 Task: Sort the products in the category "Green Salad" by relevance.
Action: Mouse moved to (26, 153)
Screenshot: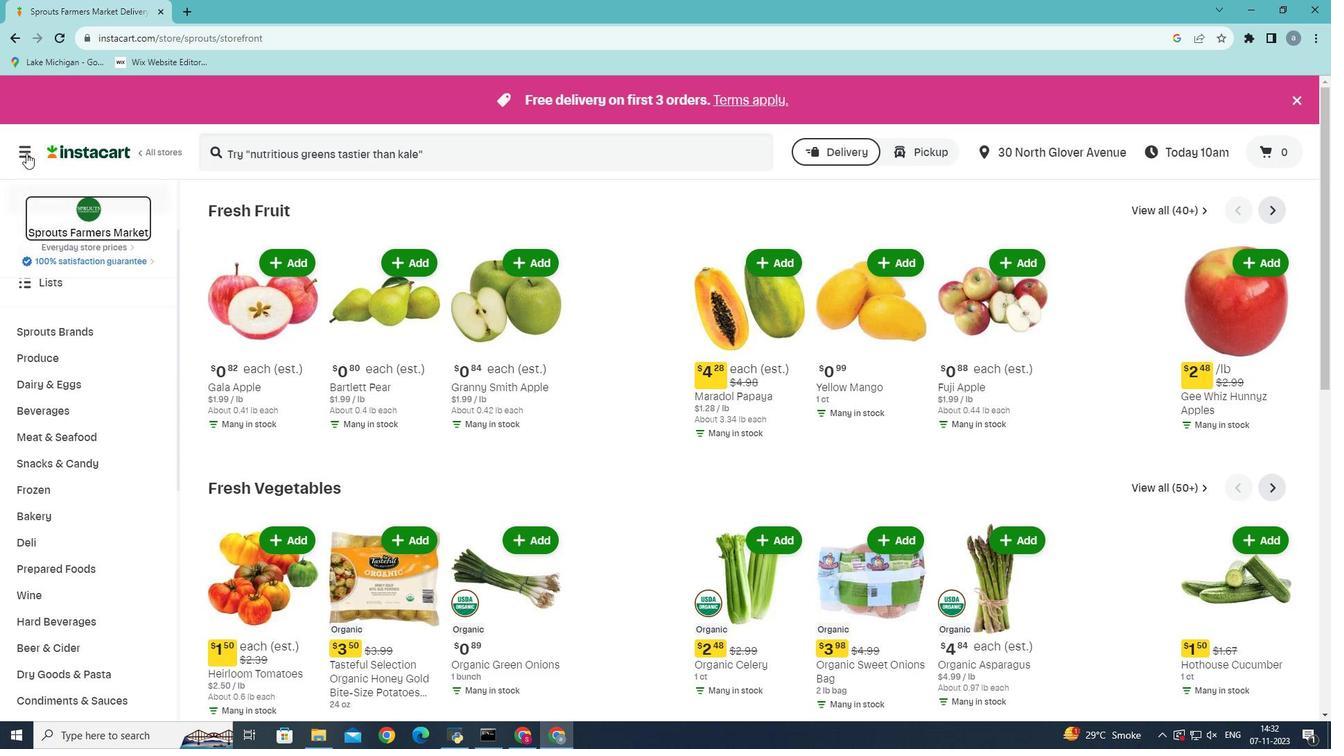
Action: Mouse pressed left at (26, 153)
Screenshot: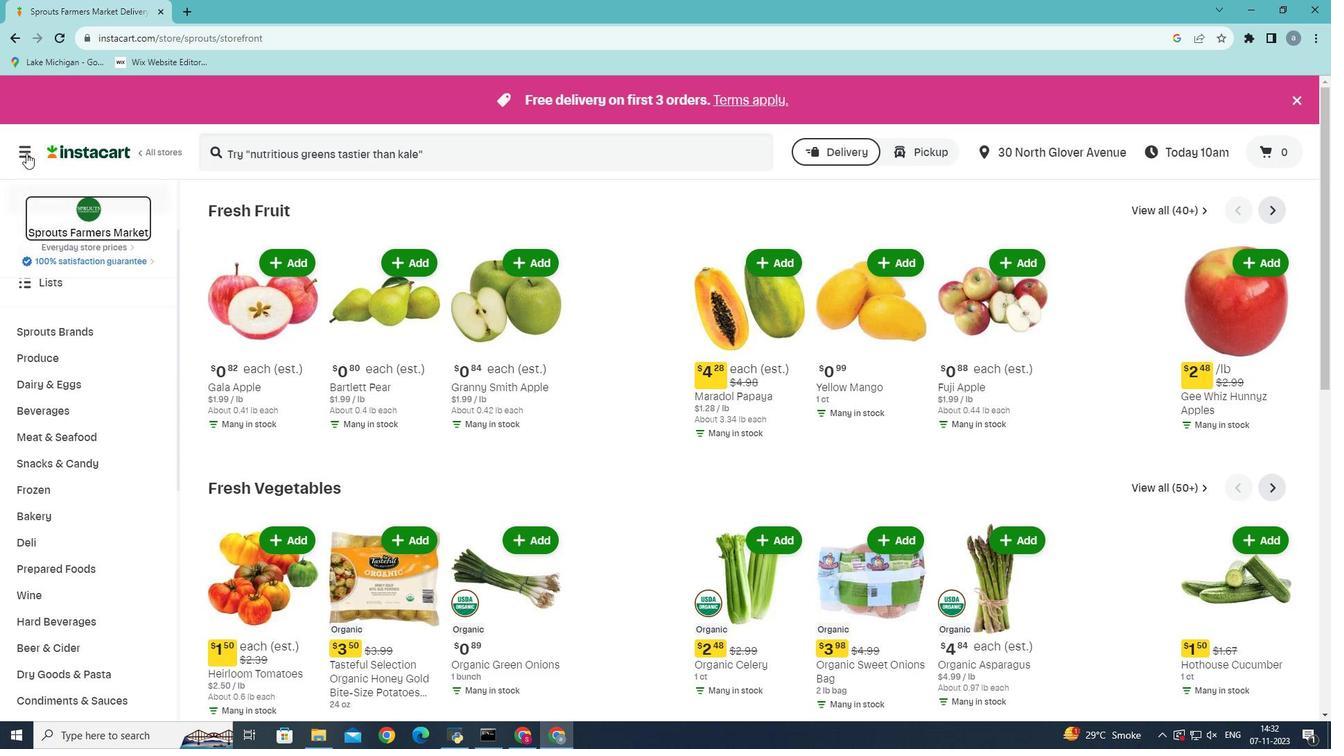 
Action: Mouse moved to (65, 387)
Screenshot: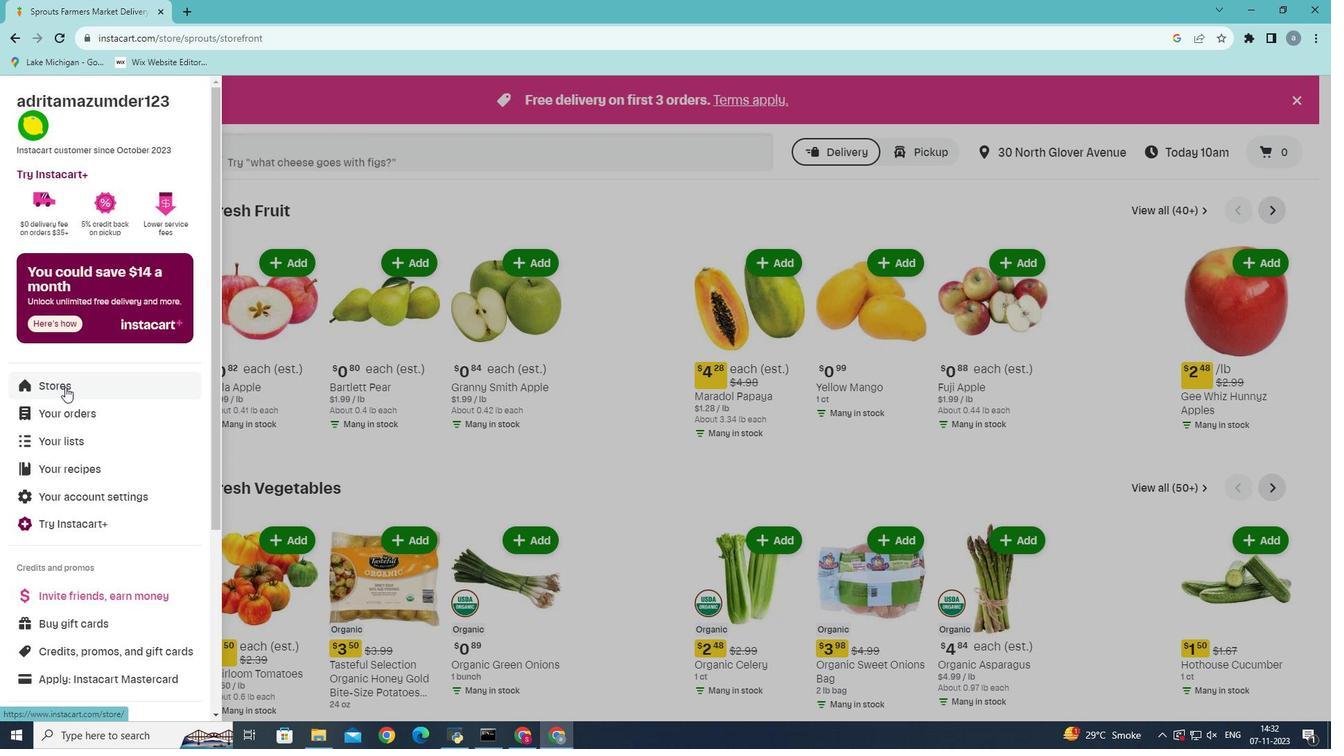 
Action: Mouse pressed left at (65, 387)
Screenshot: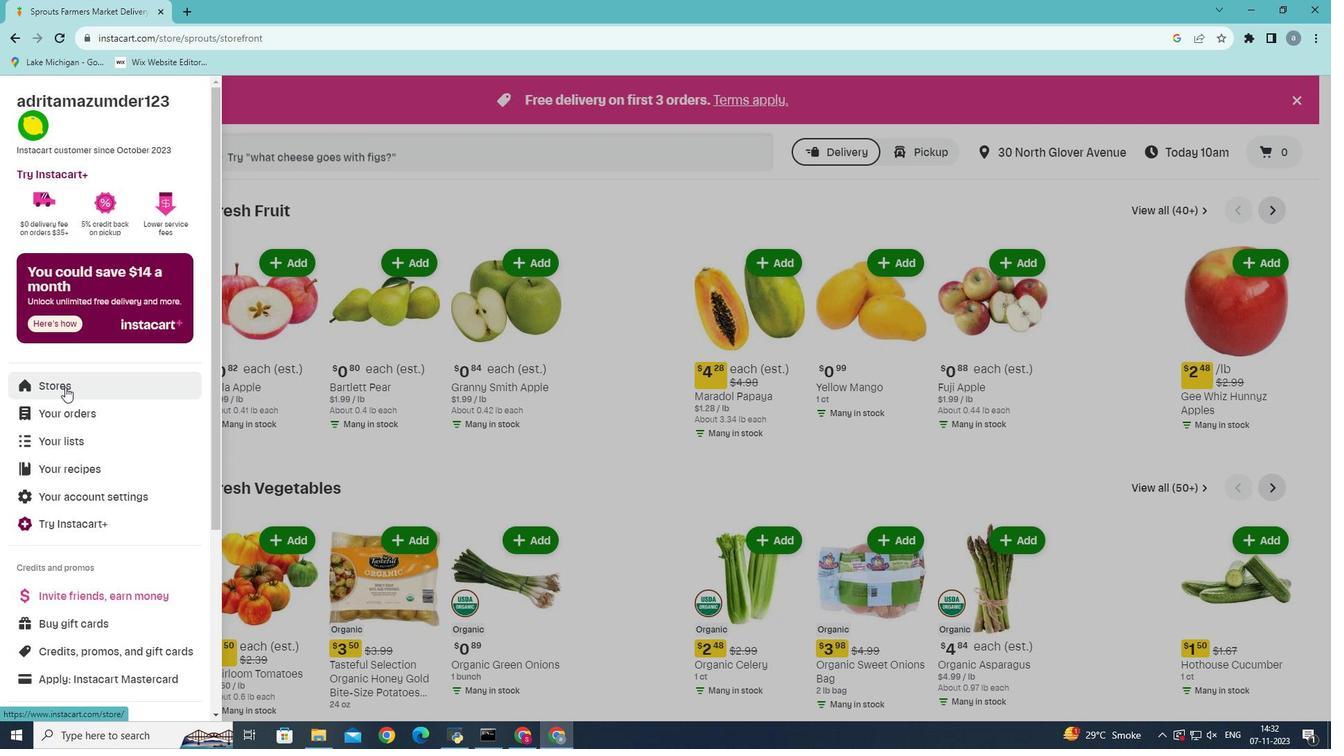 
Action: Mouse moved to (332, 151)
Screenshot: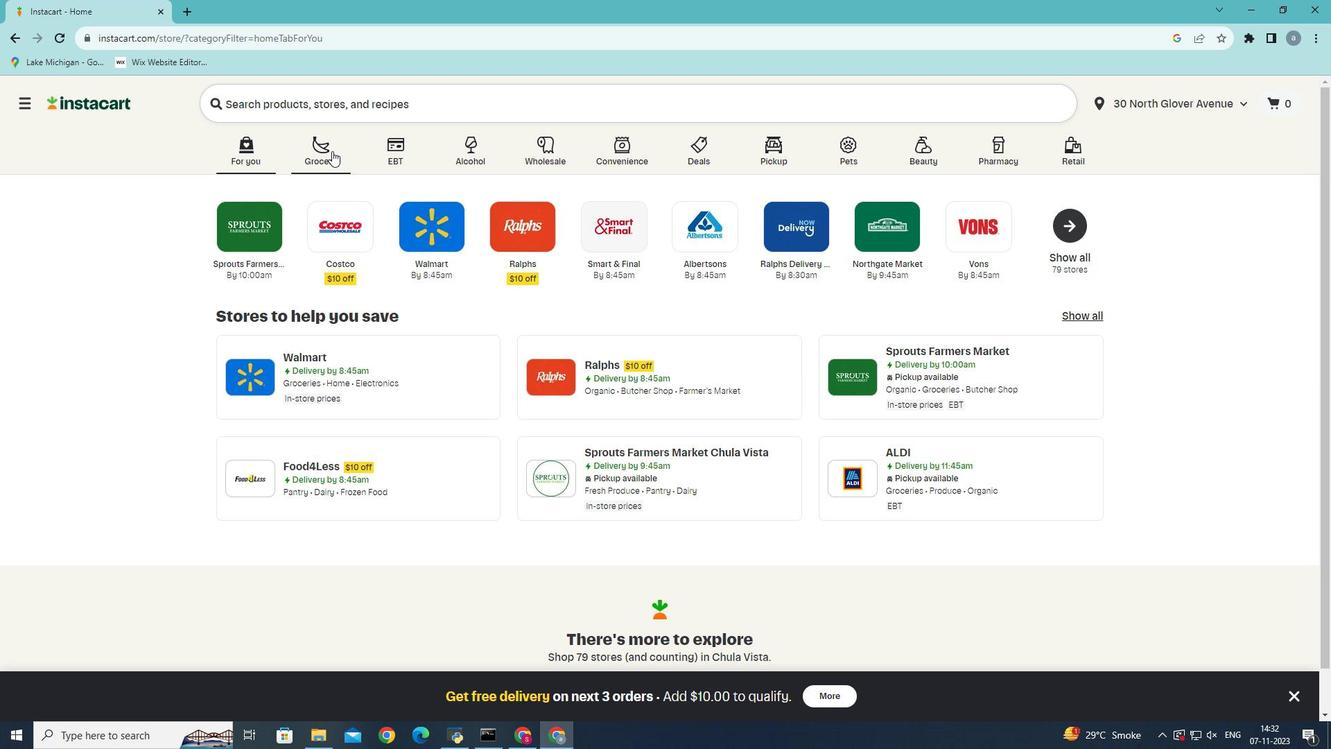 
Action: Mouse pressed left at (332, 151)
Screenshot: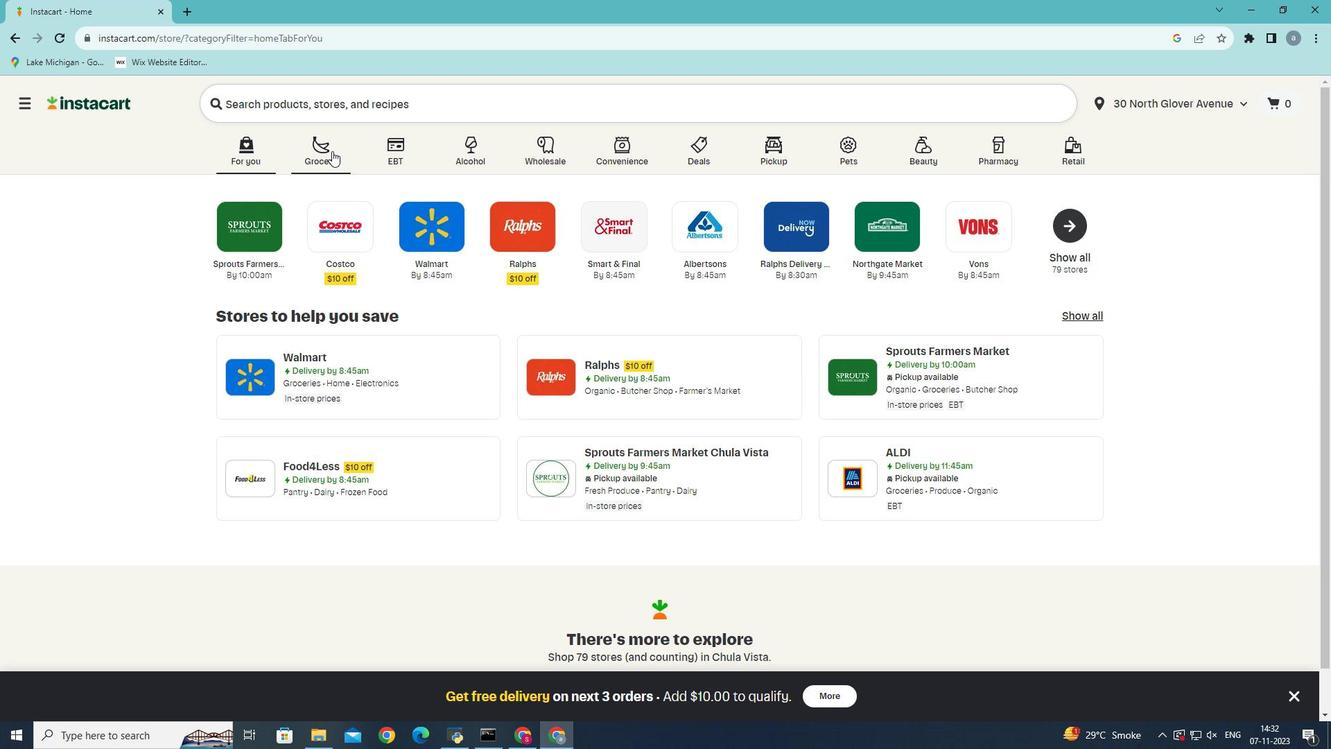 
Action: Mouse moved to (341, 405)
Screenshot: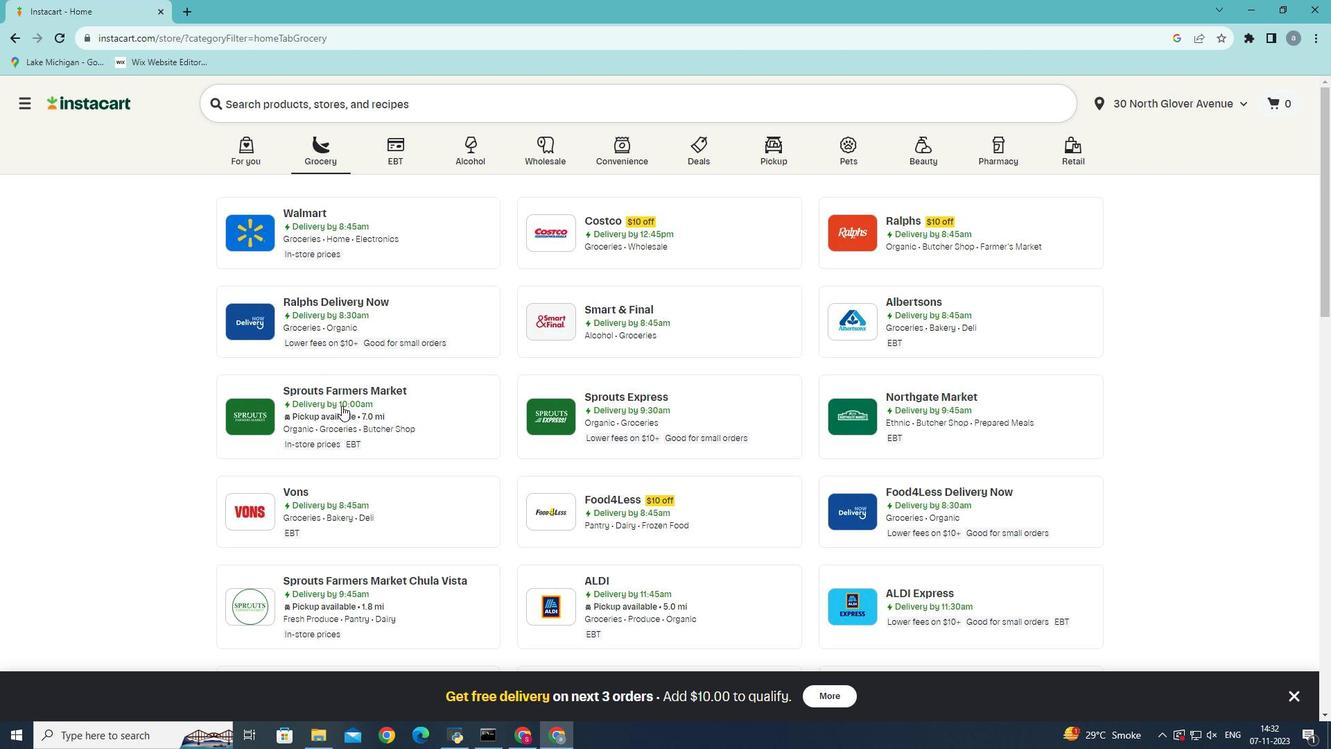 
Action: Mouse pressed left at (341, 405)
Screenshot: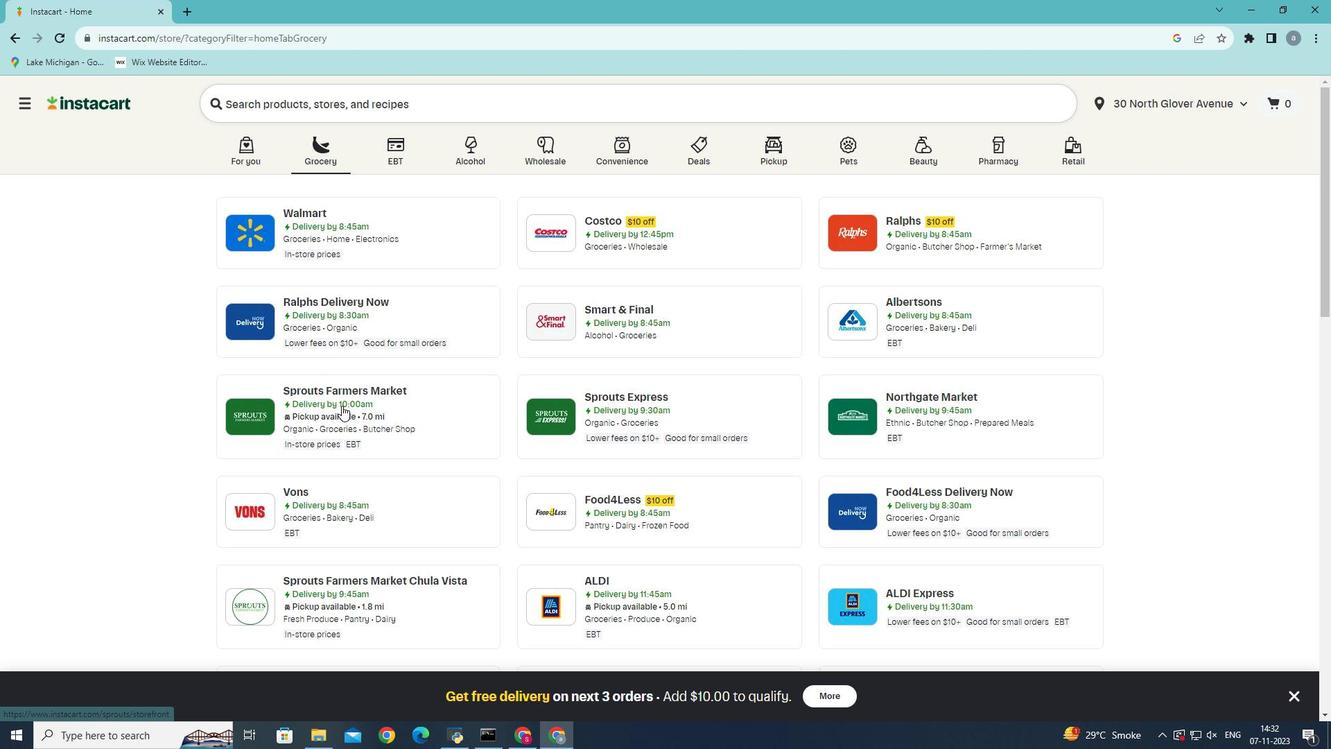 
Action: Mouse moved to (76, 712)
Screenshot: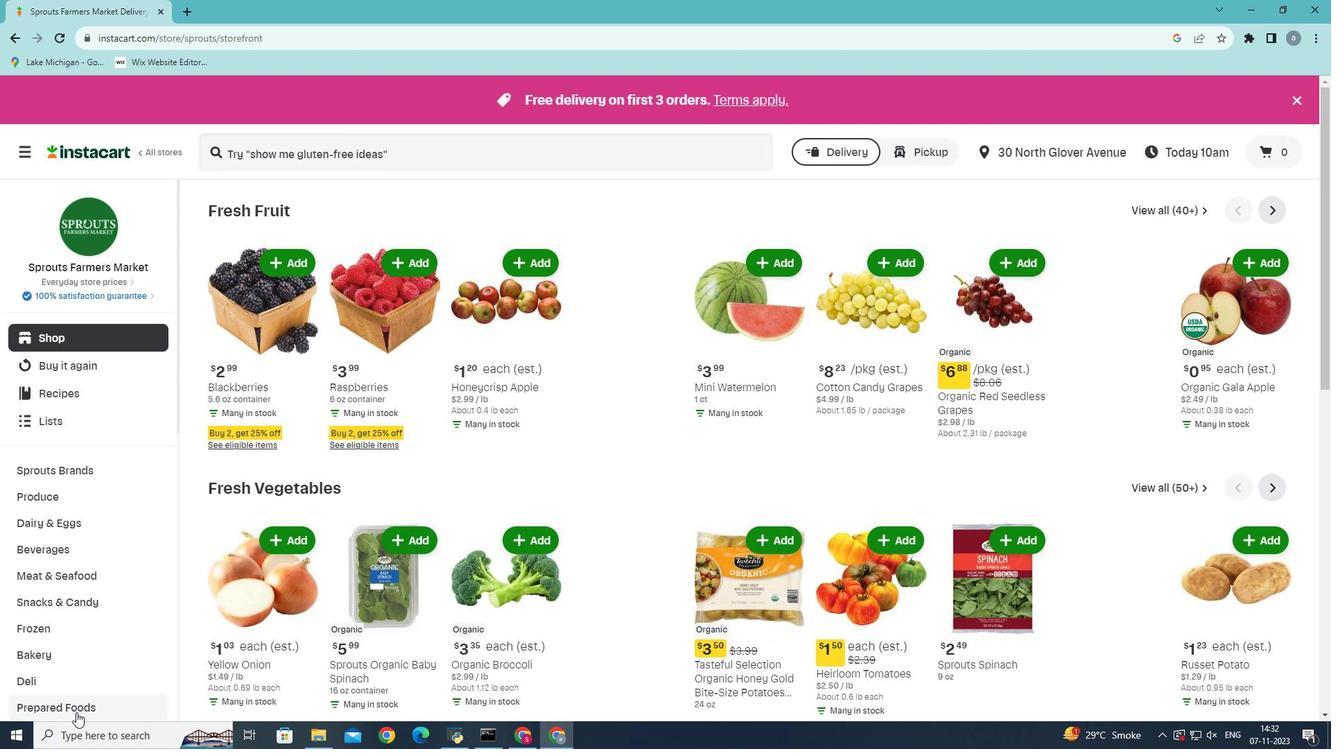
Action: Mouse pressed left at (76, 712)
Screenshot: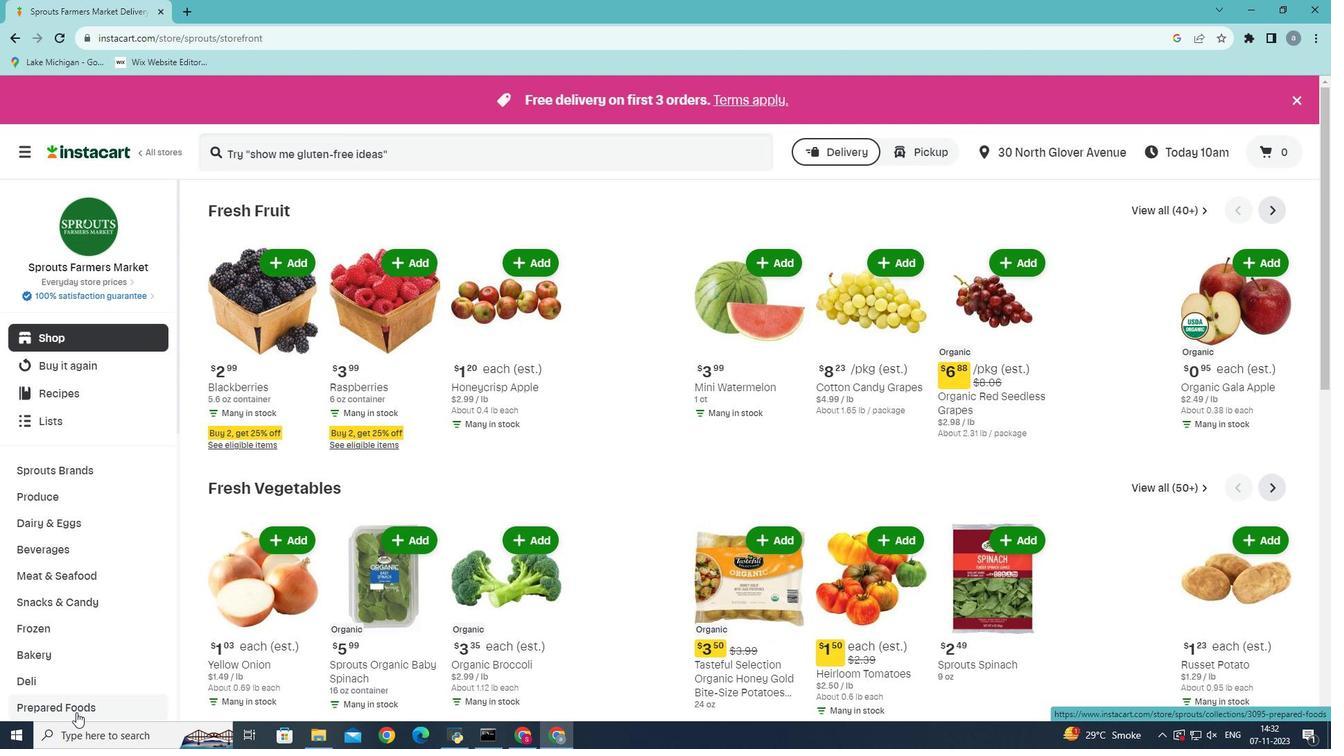 
Action: Mouse moved to (753, 242)
Screenshot: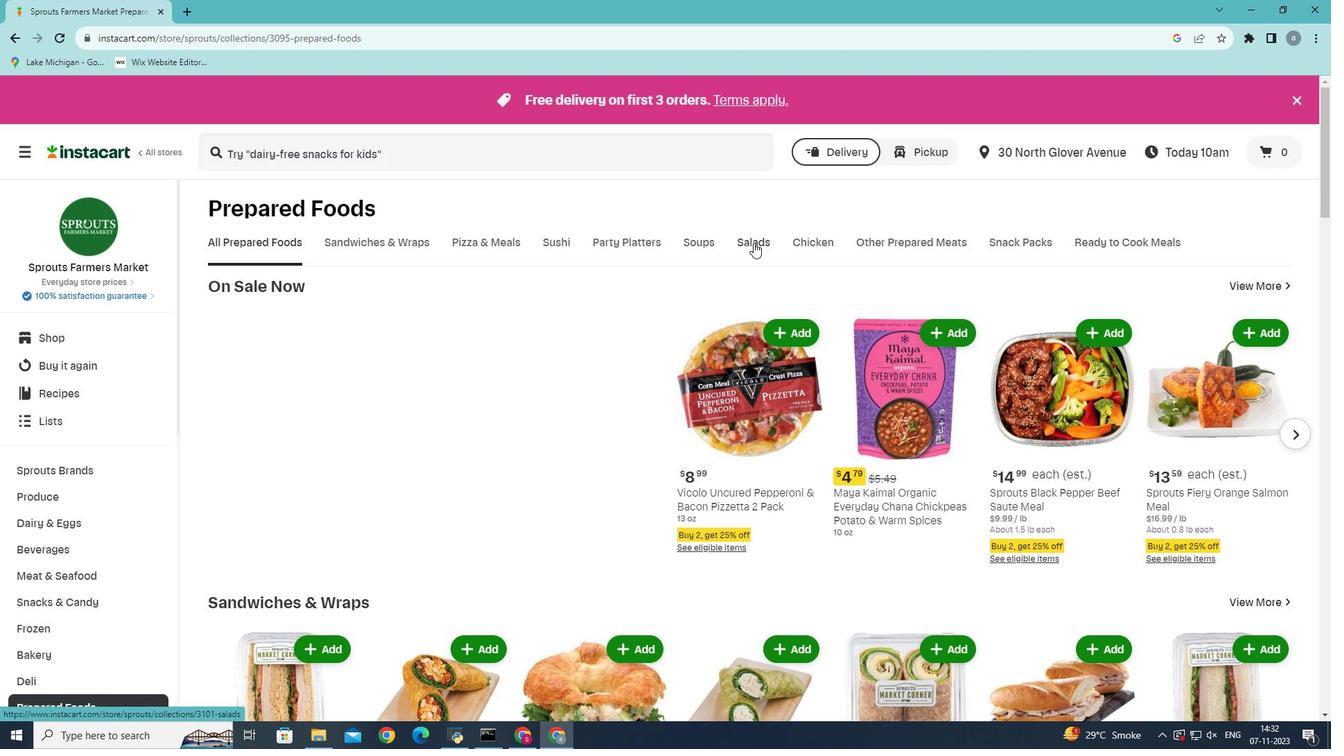 
Action: Mouse pressed left at (753, 242)
Screenshot: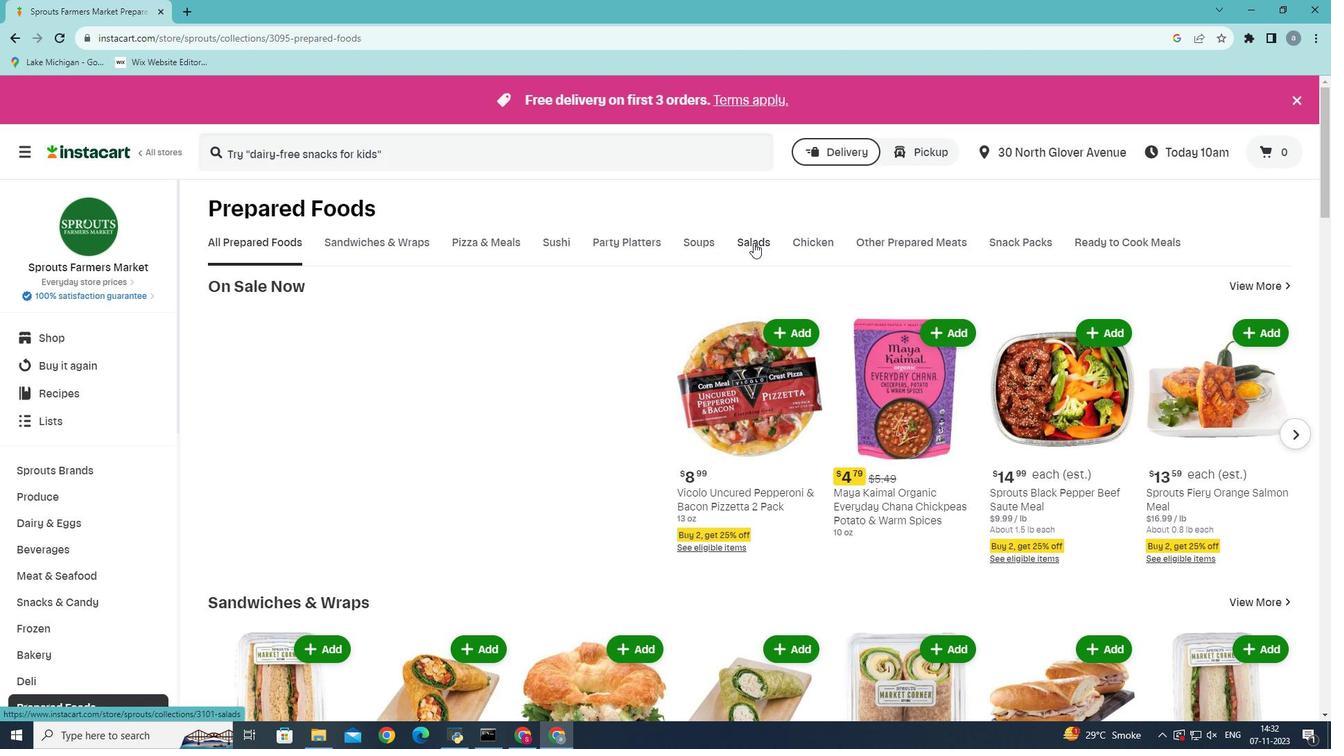 
Action: Mouse moved to (547, 312)
Screenshot: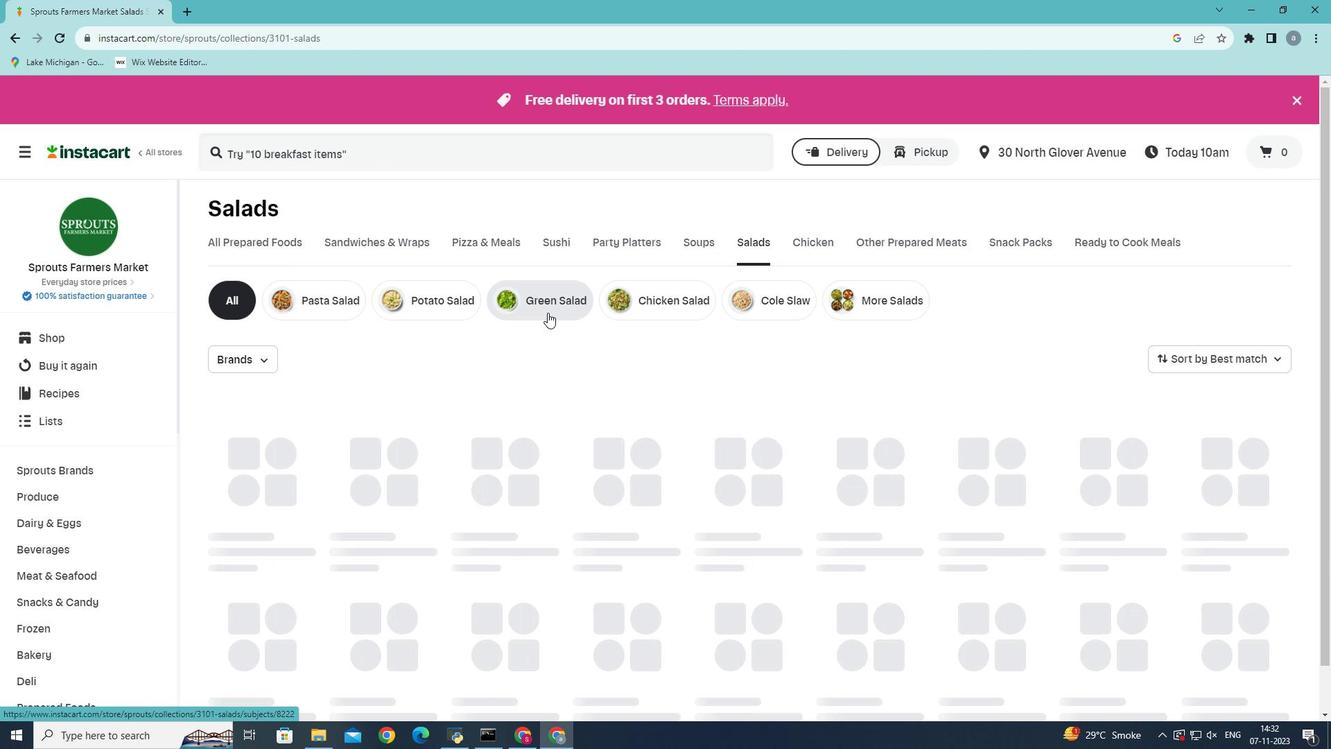 
Action: Mouse pressed left at (547, 312)
Screenshot: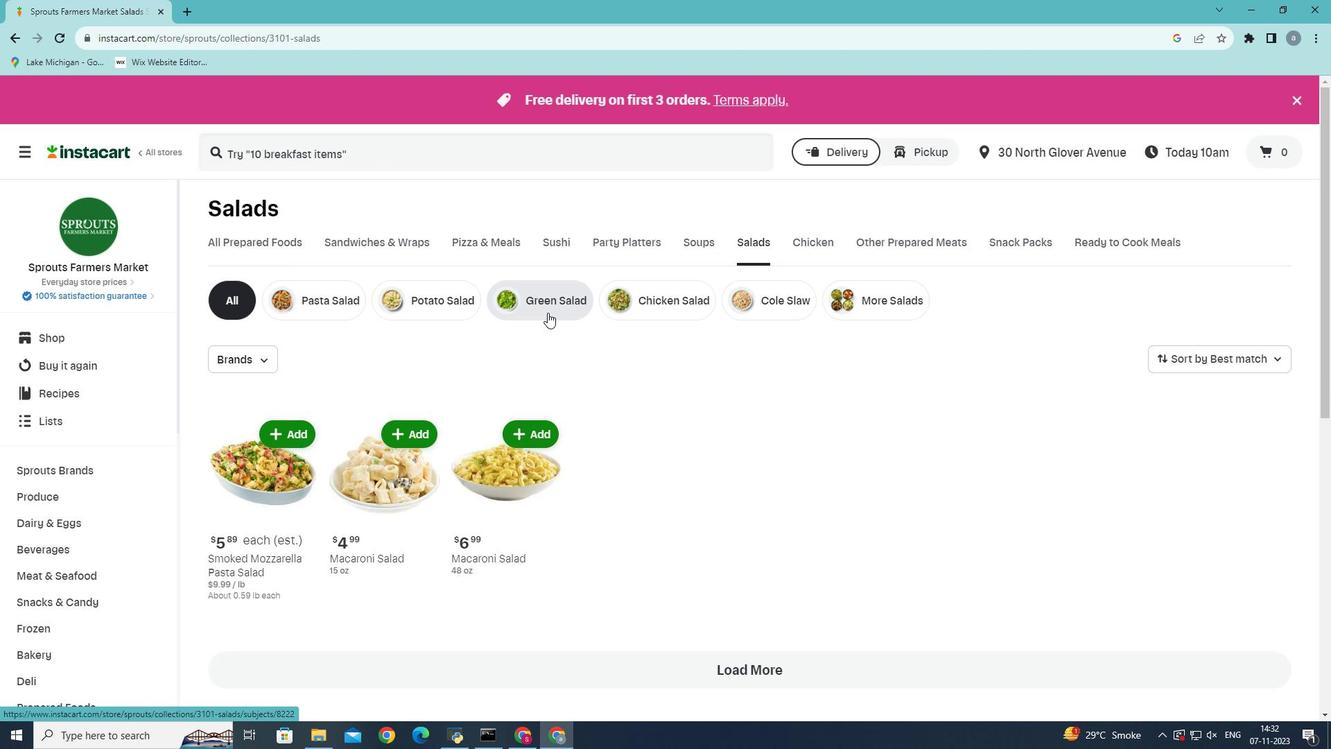 
Action: Mouse moved to (1276, 356)
Screenshot: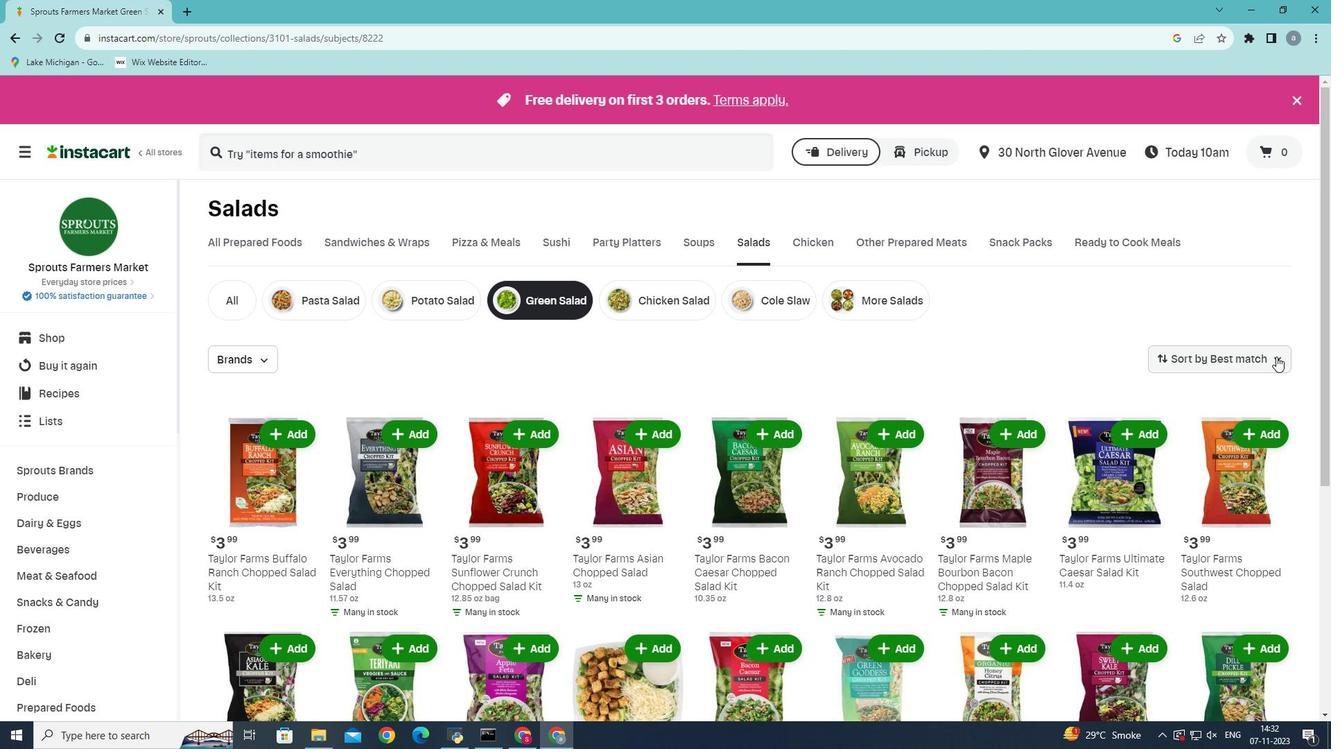 
Action: Mouse pressed left at (1276, 356)
Screenshot: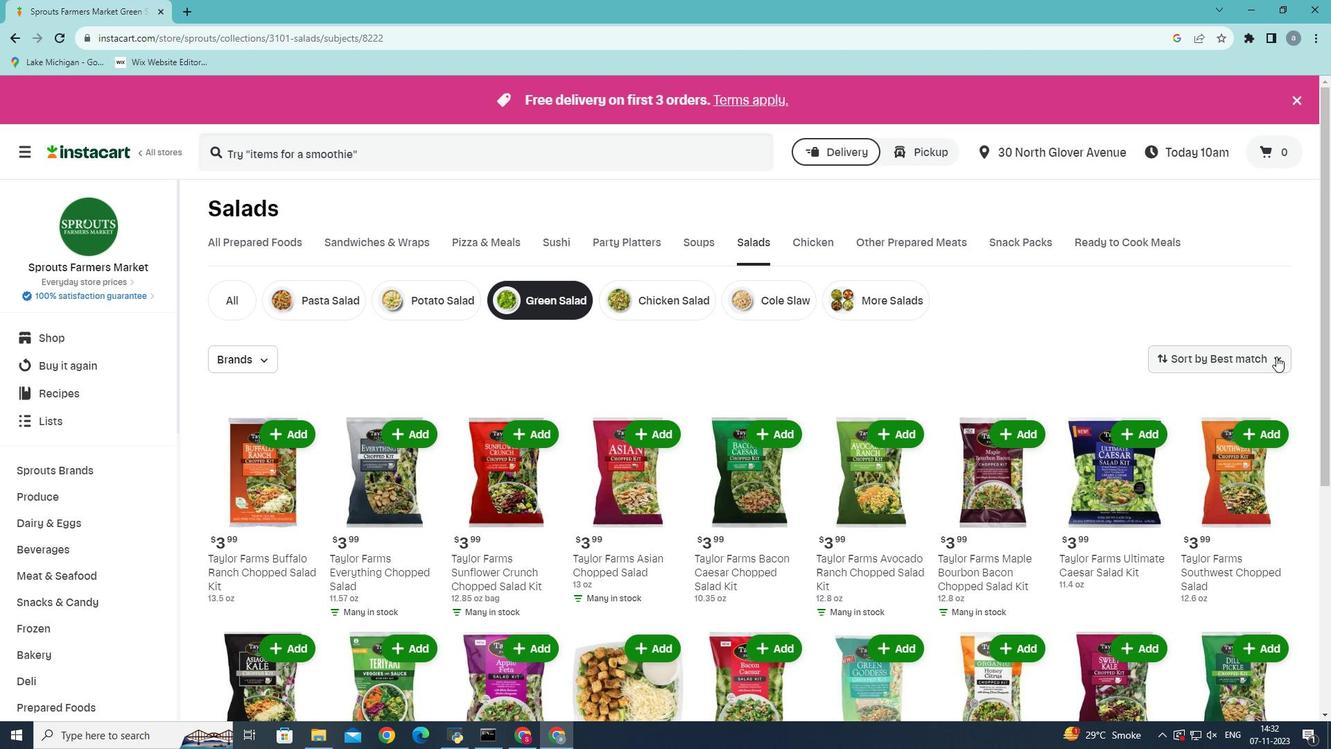
Action: Mouse moved to (1235, 566)
Screenshot: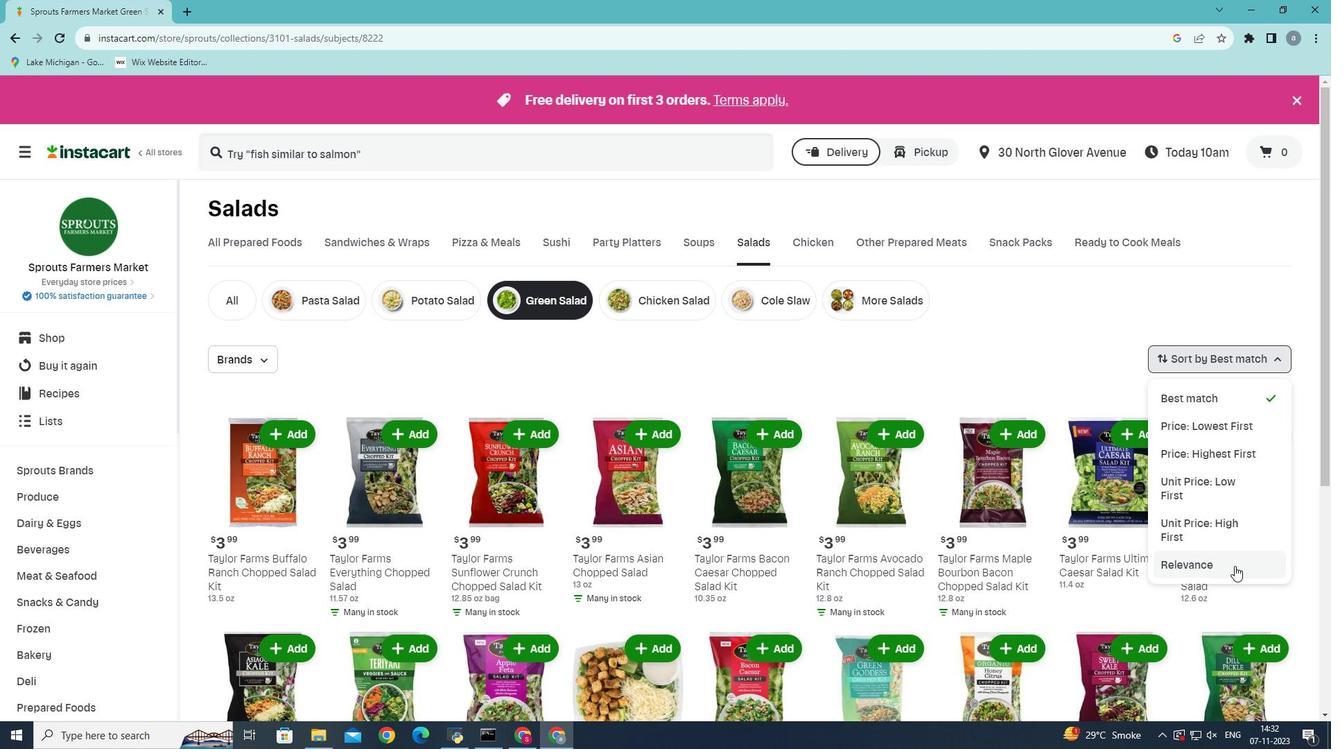 
Action: Mouse pressed left at (1235, 566)
Screenshot: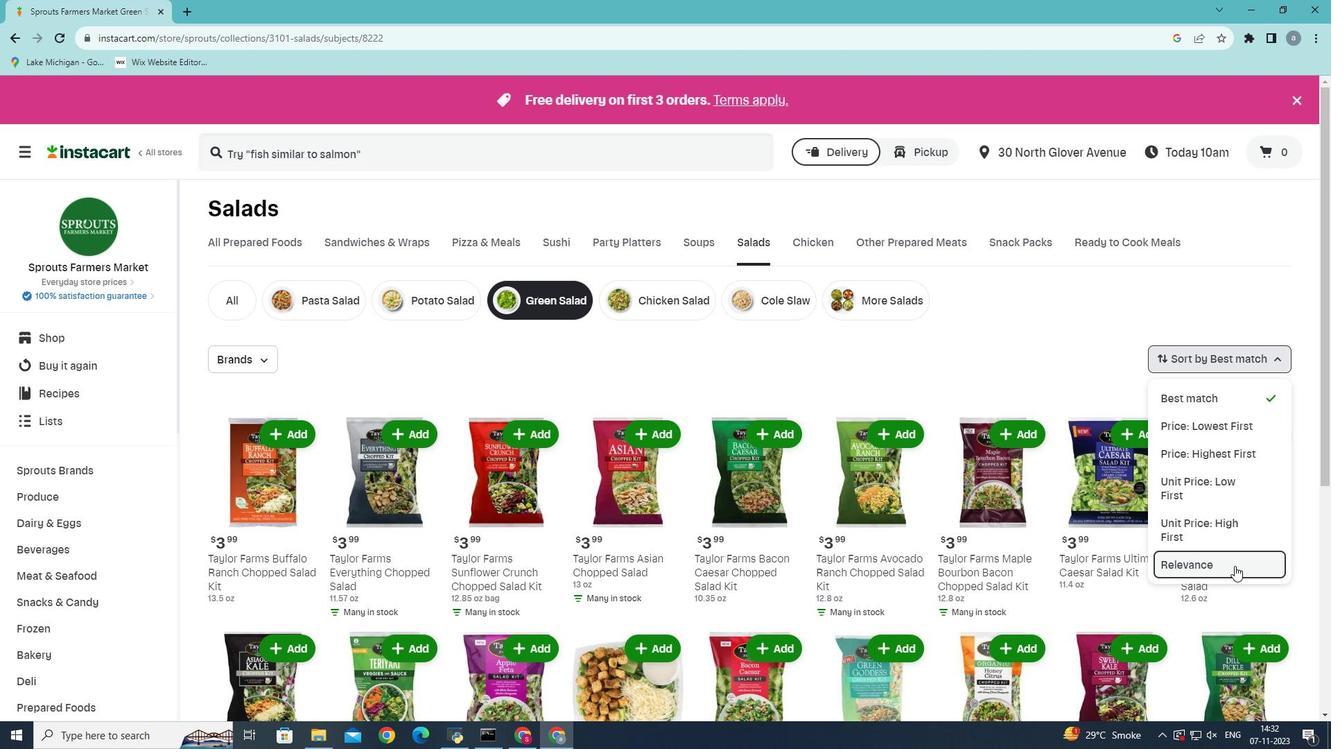 
